 Task: Add The Butcher Shop Uncured Turkey Bacon to the cart.
Action: Mouse pressed left at (27, 80)
Screenshot: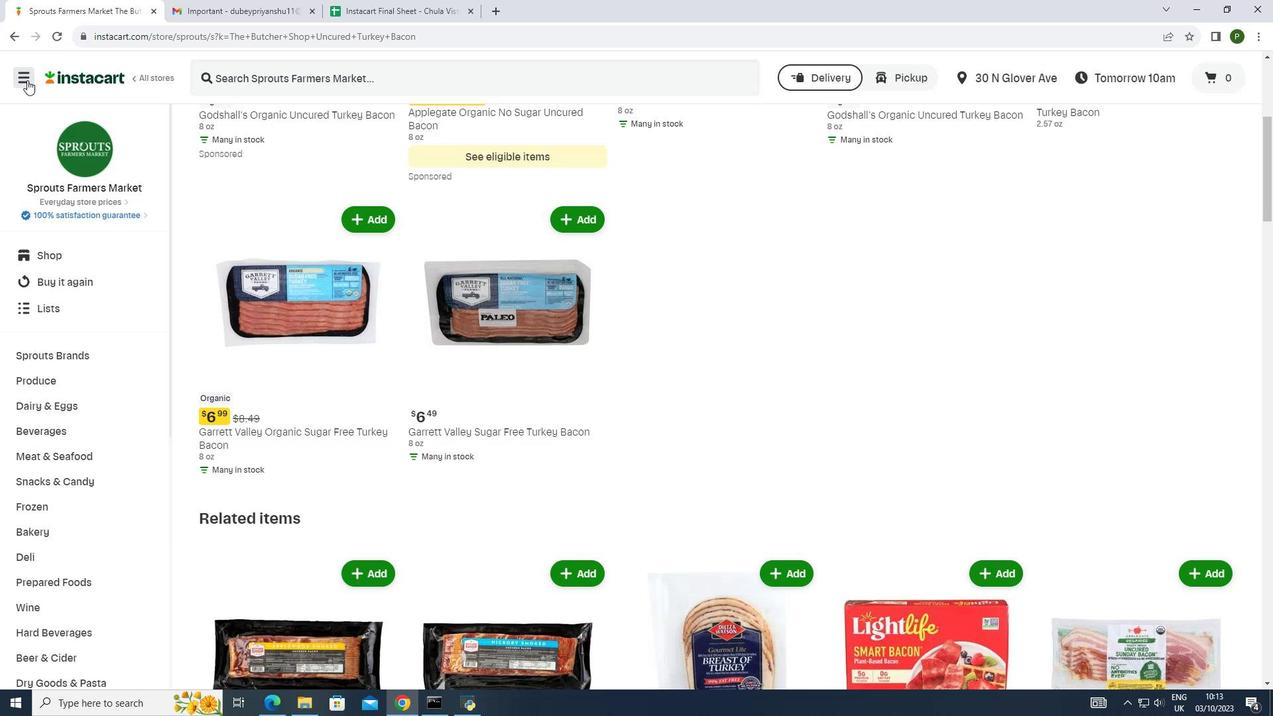 
Action: Mouse moved to (32, 346)
Screenshot: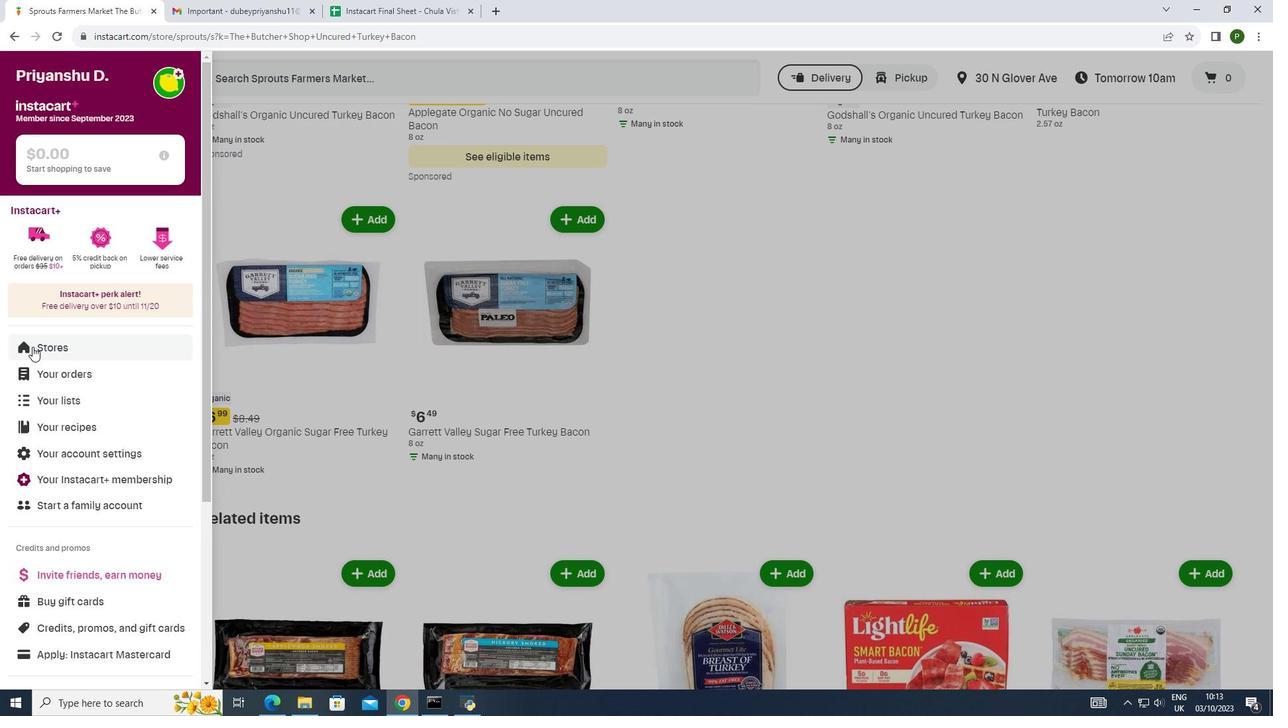 
Action: Mouse pressed left at (32, 346)
Screenshot: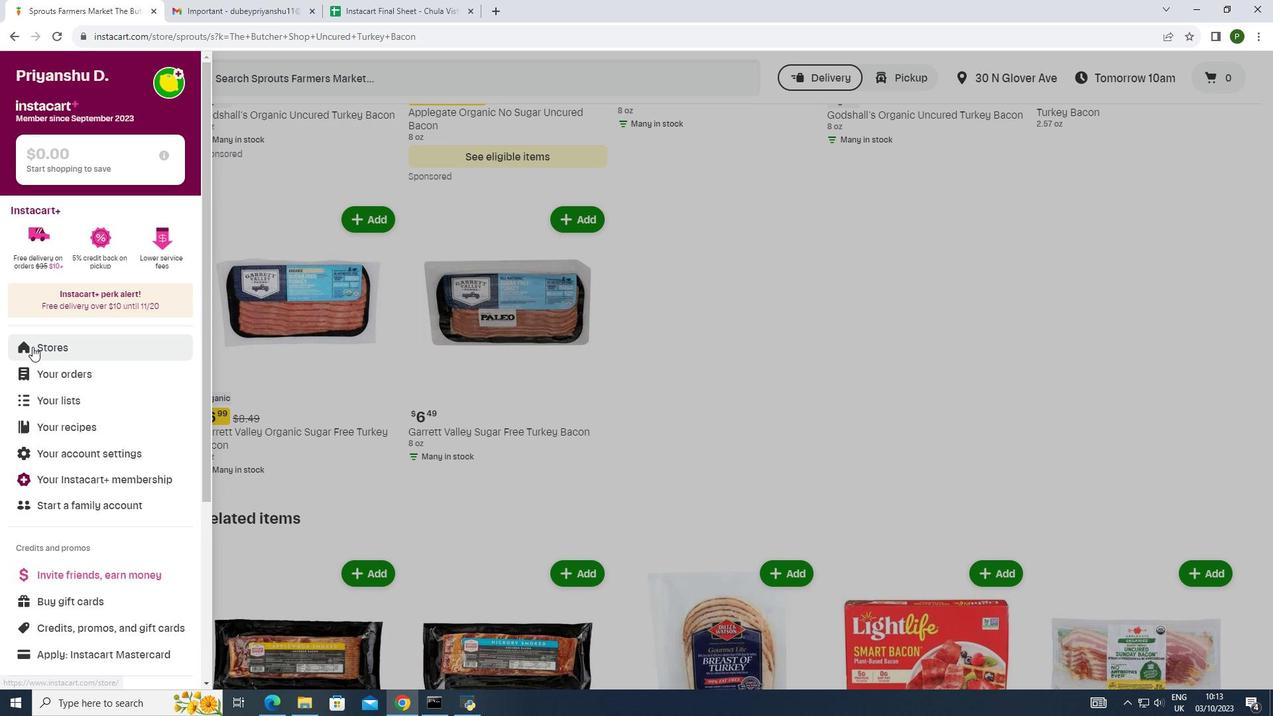 
Action: Mouse moved to (289, 133)
Screenshot: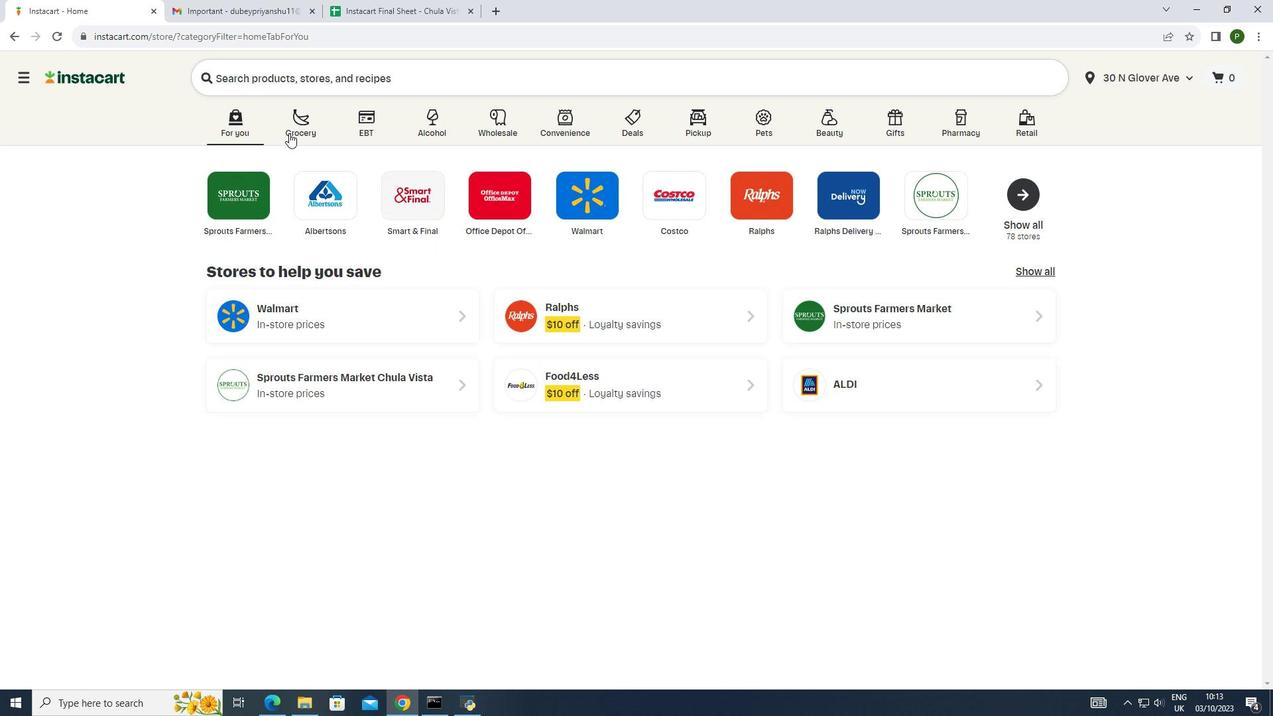 
Action: Mouse pressed left at (289, 133)
Screenshot: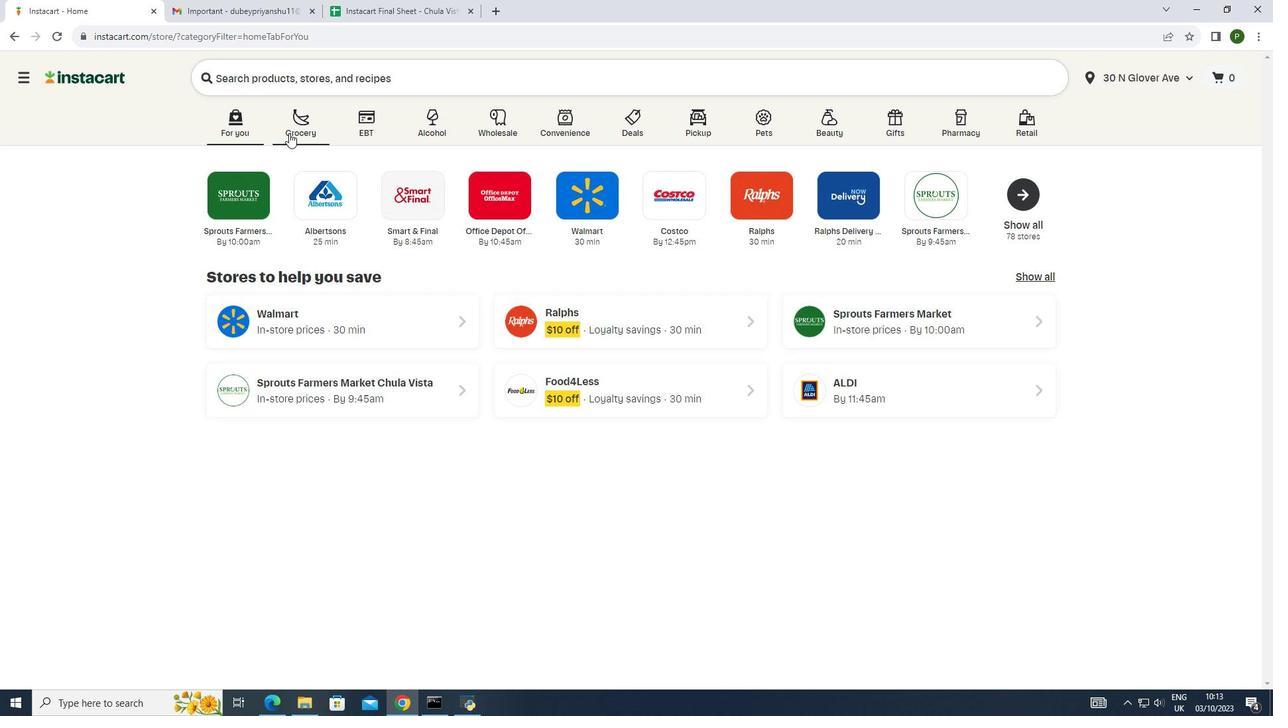 
Action: Mouse moved to (681, 194)
Screenshot: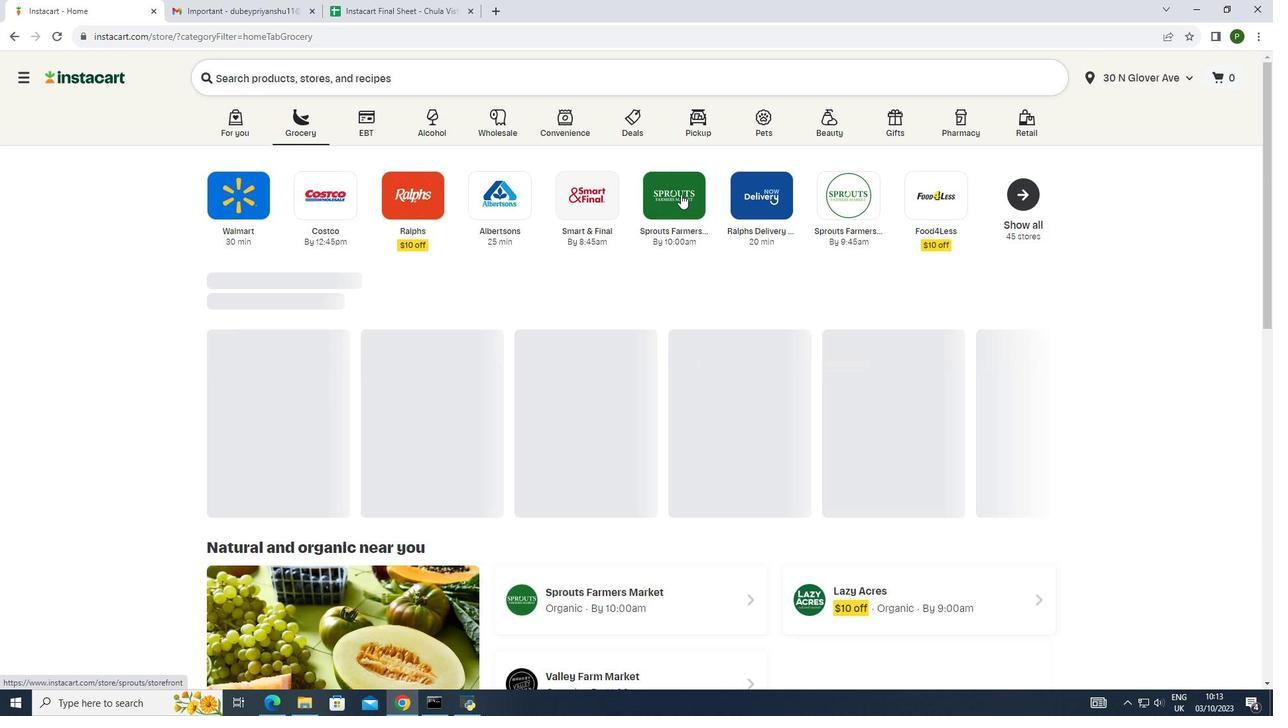 
Action: Mouse pressed left at (681, 194)
Screenshot: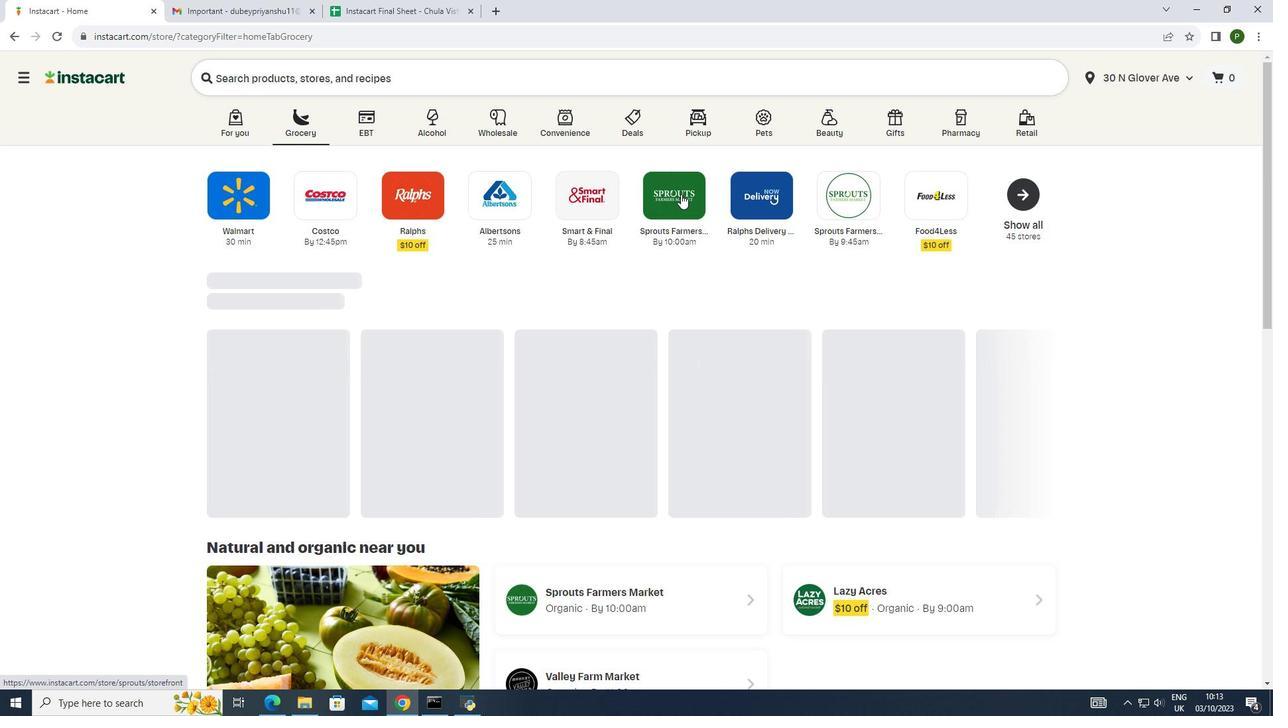 
Action: Mouse moved to (84, 350)
Screenshot: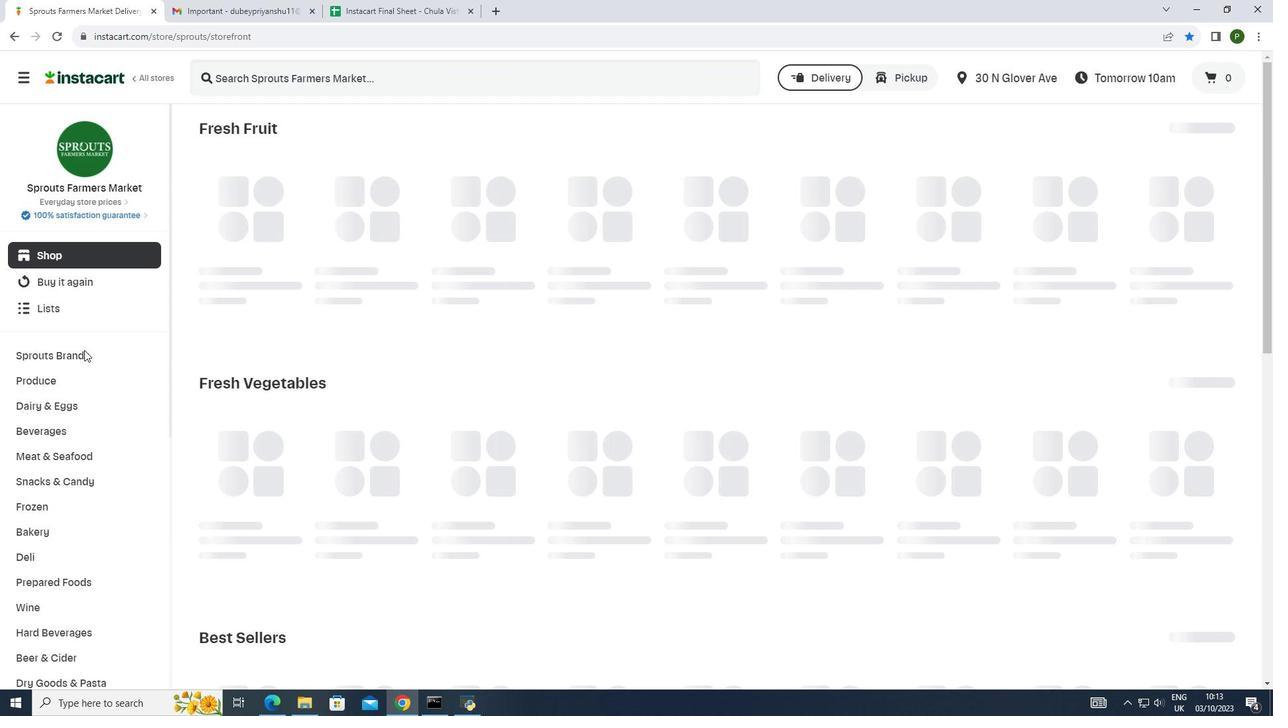 
Action: Mouse pressed left at (84, 350)
Screenshot: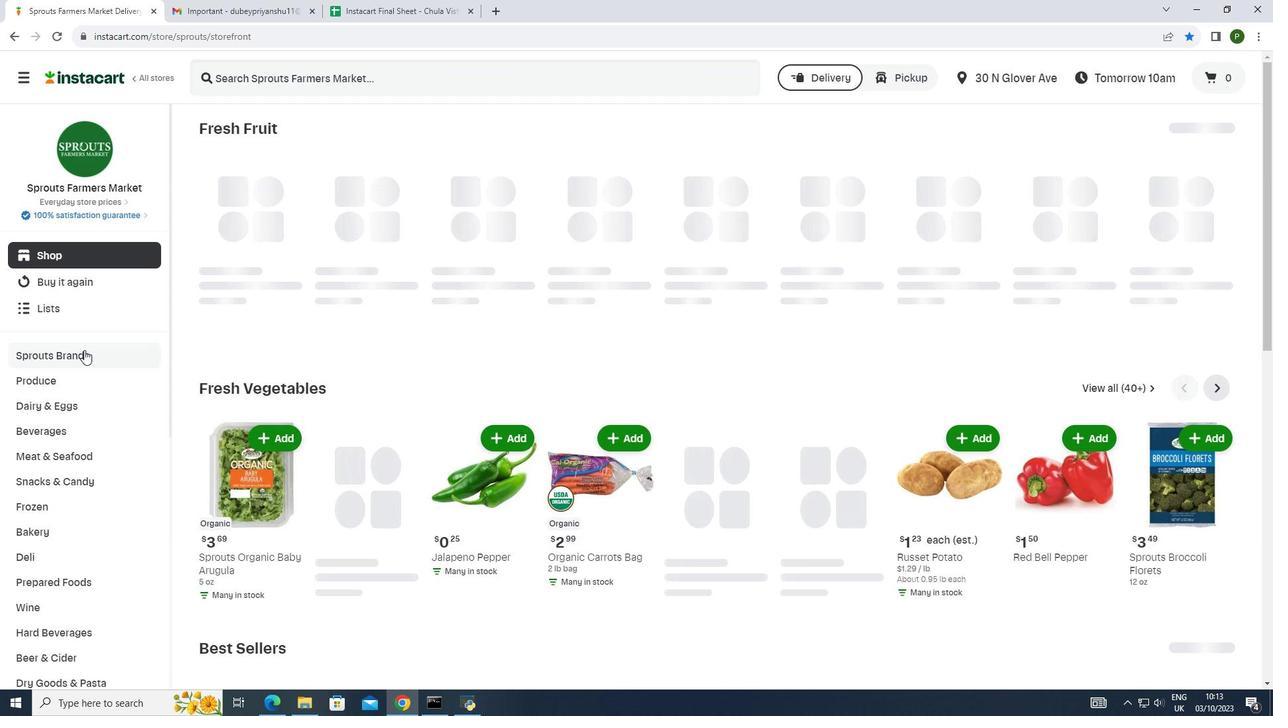 
Action: Mouse moved to (70, 408)
Screenshot: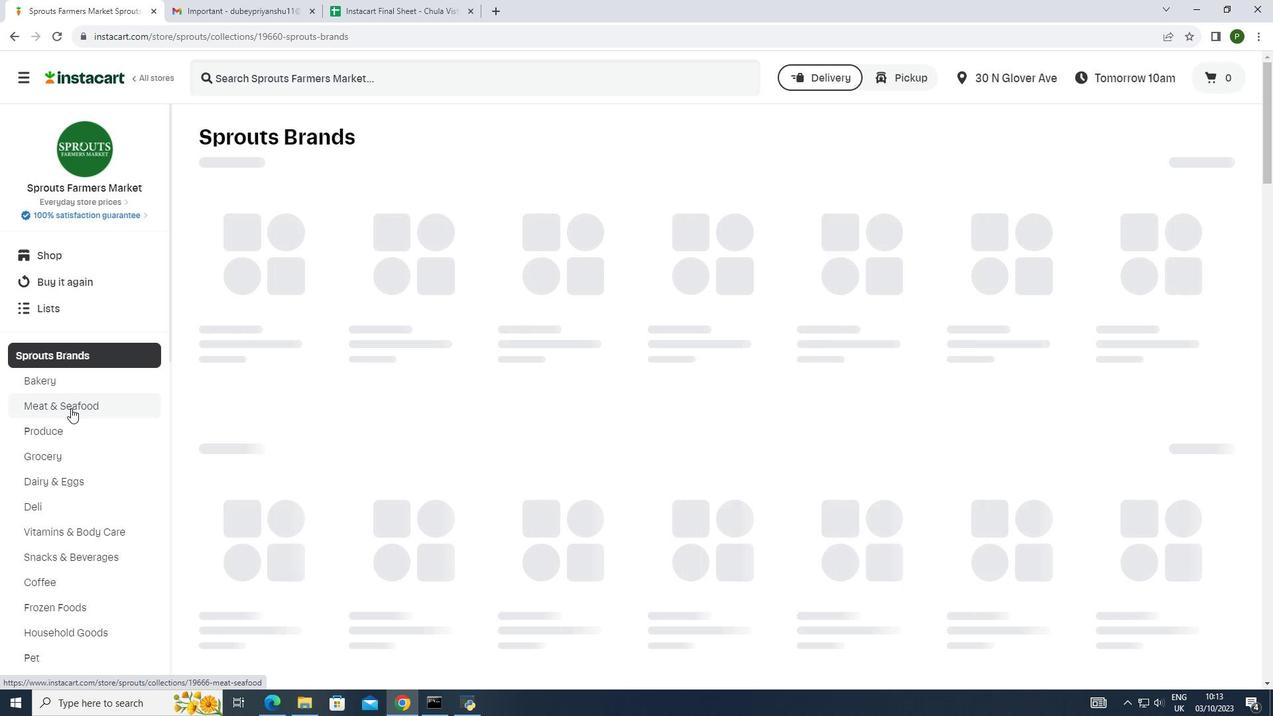 
Action: Mouse pressed left at (70, 408)
Screenshot: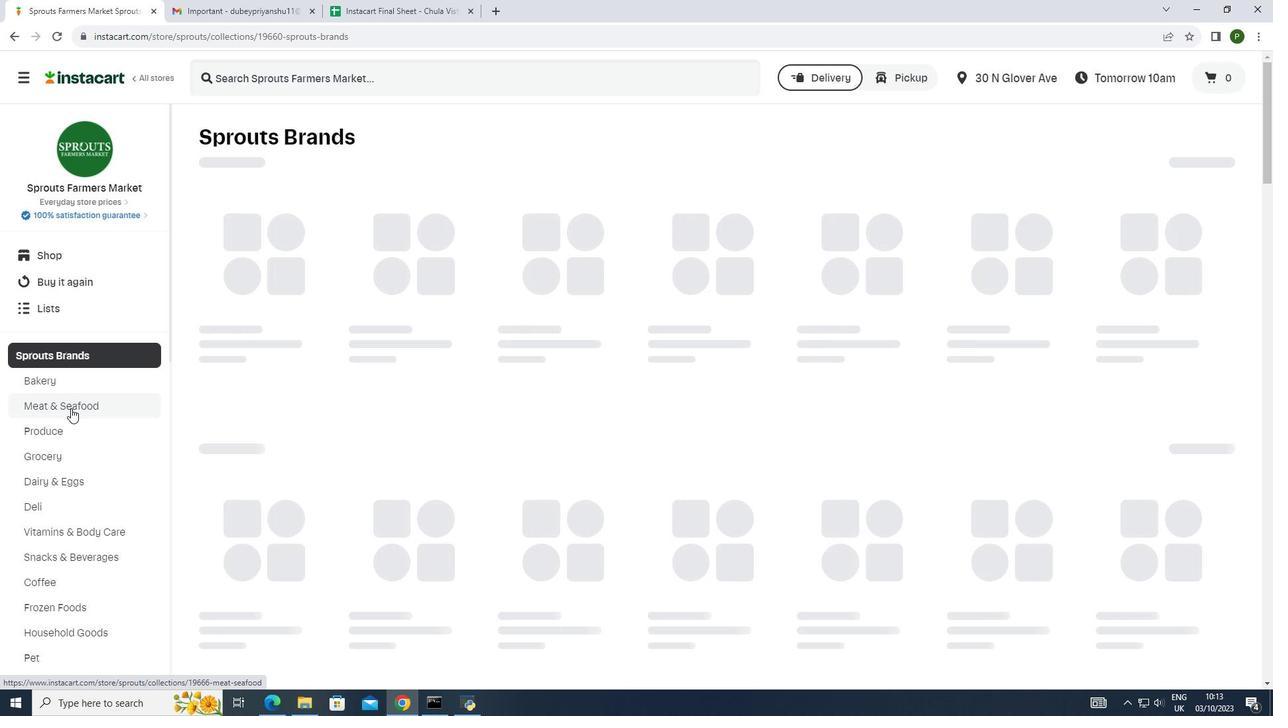 
Action: Mouse moved to (303, 283)
Screenshot: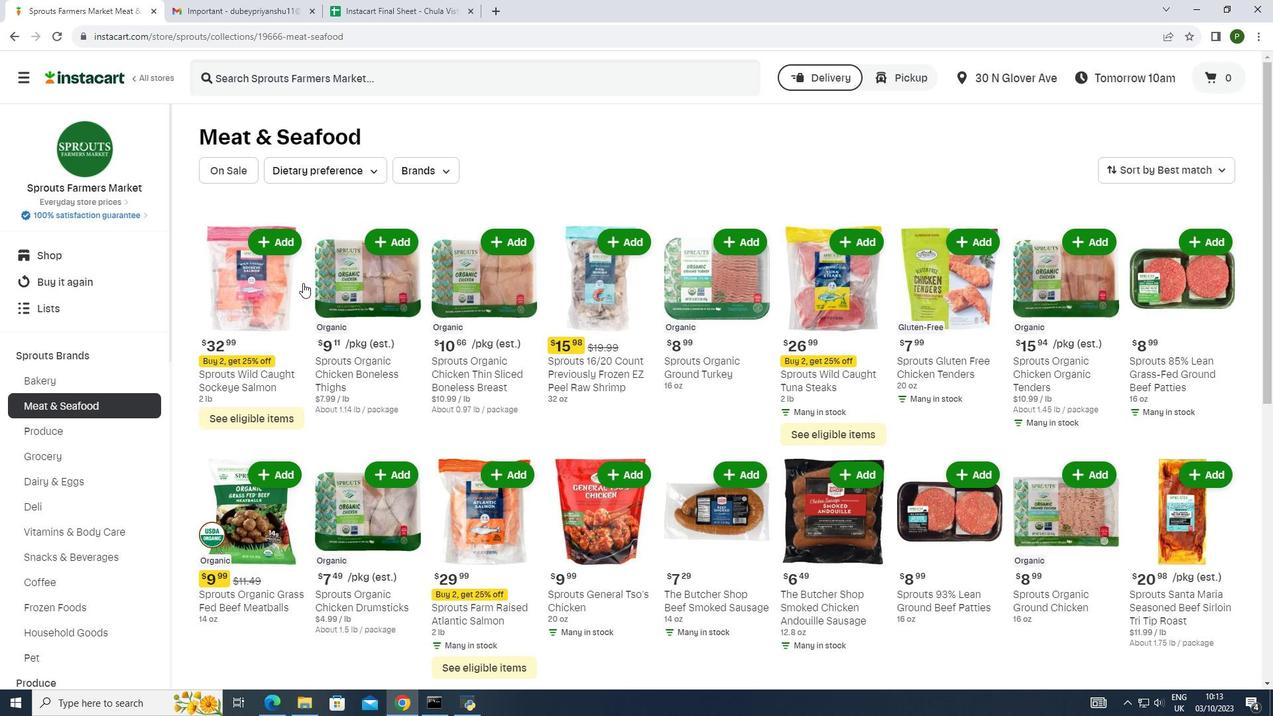 
Action: Mouse scrolled (303, 282) with delta (0, 0)
Screenshot: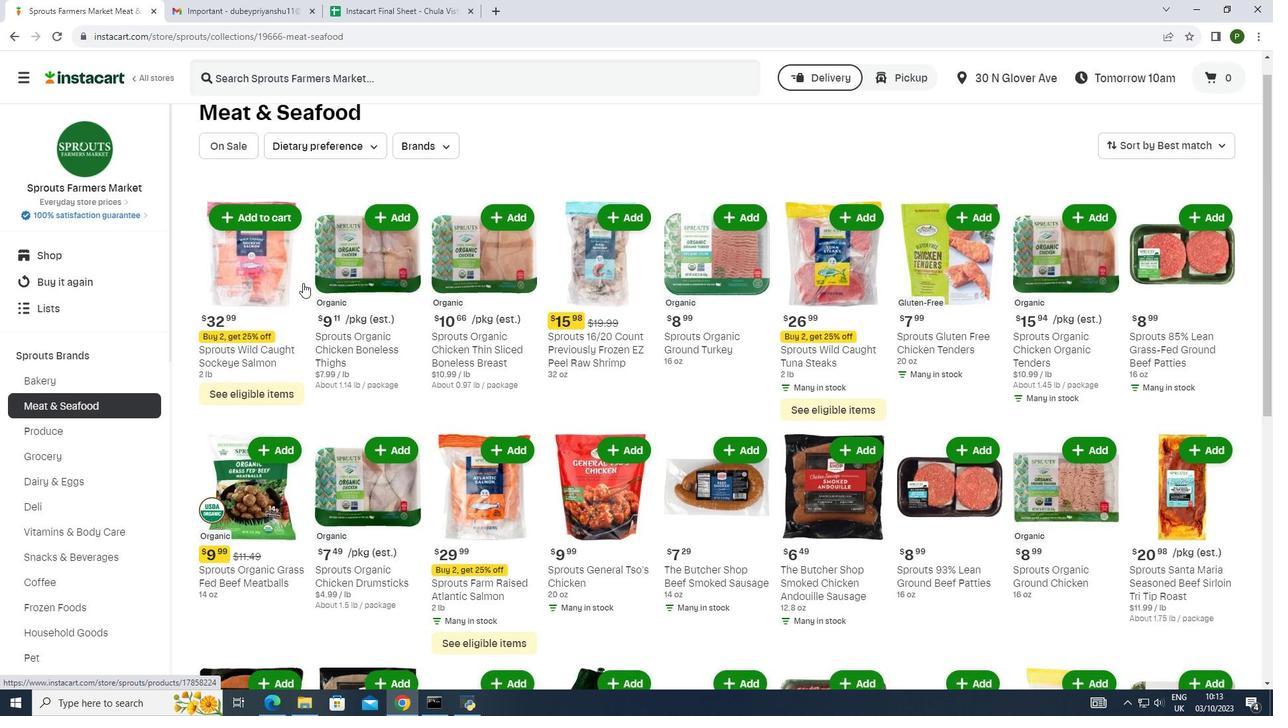 
Action: Mouse scrolled (303, 282) with delta (0, 0)
Screenshot: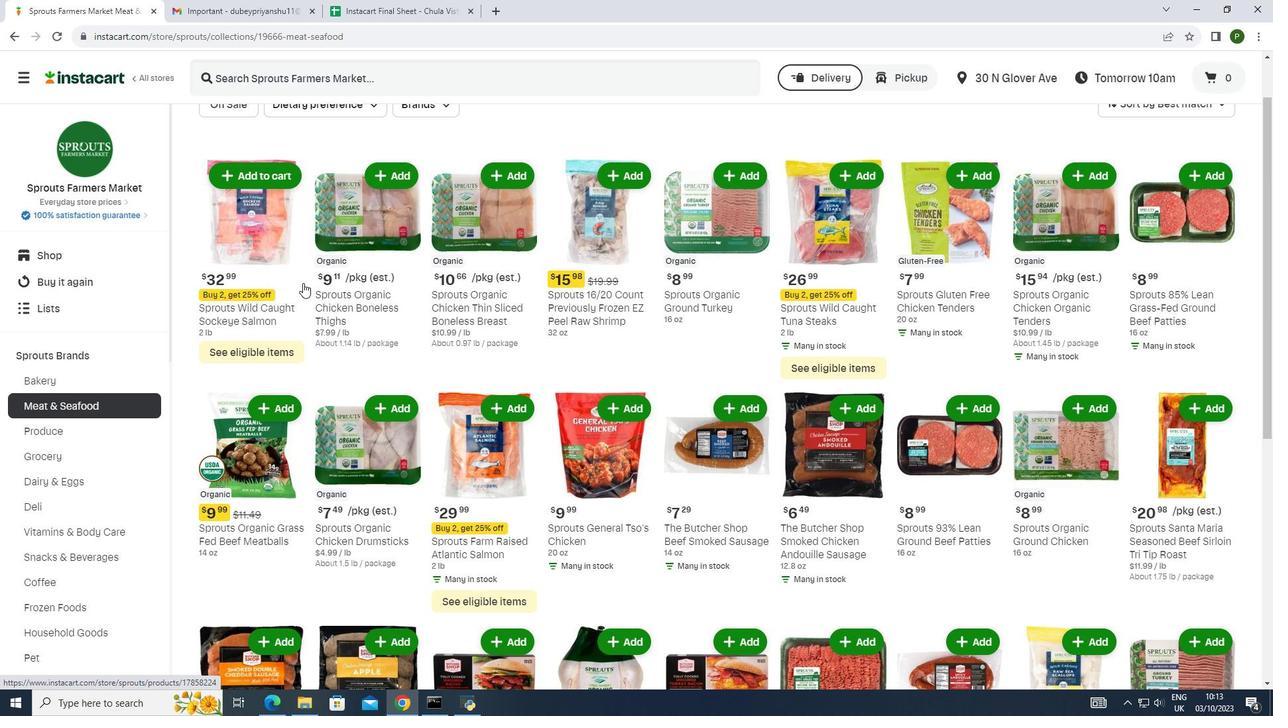 
Action: Mouse scrolled (303, 282) with delta (0, 0)
Screenshot: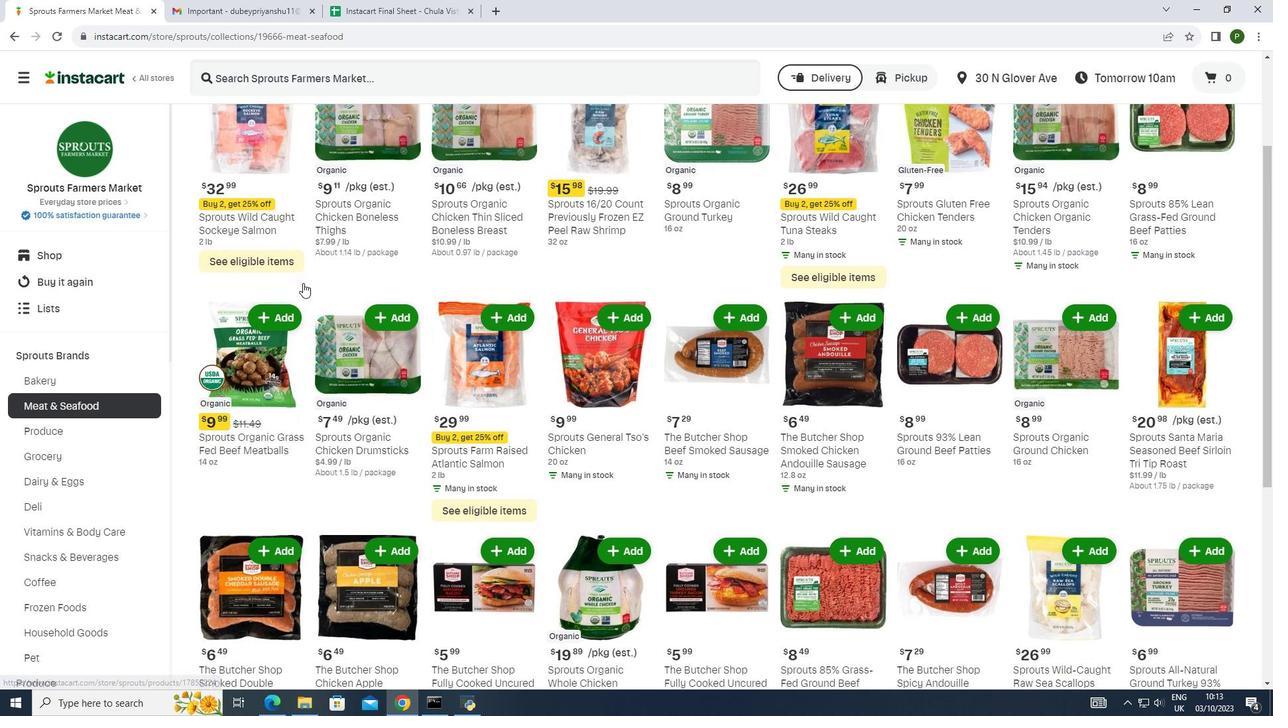 
Action: Mouse scrolled (303, 282) with delta (0, 0)
Screenshot: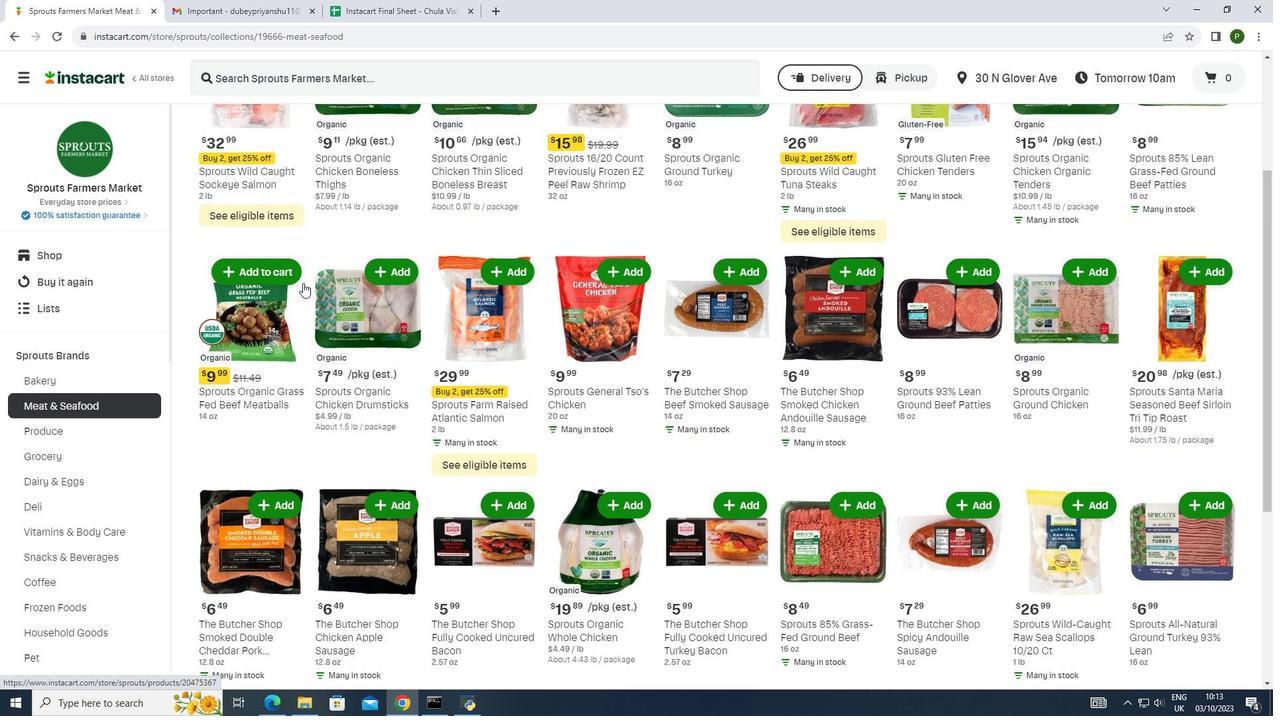 
Action: Mouse moved to (316, 300)
Screenshot: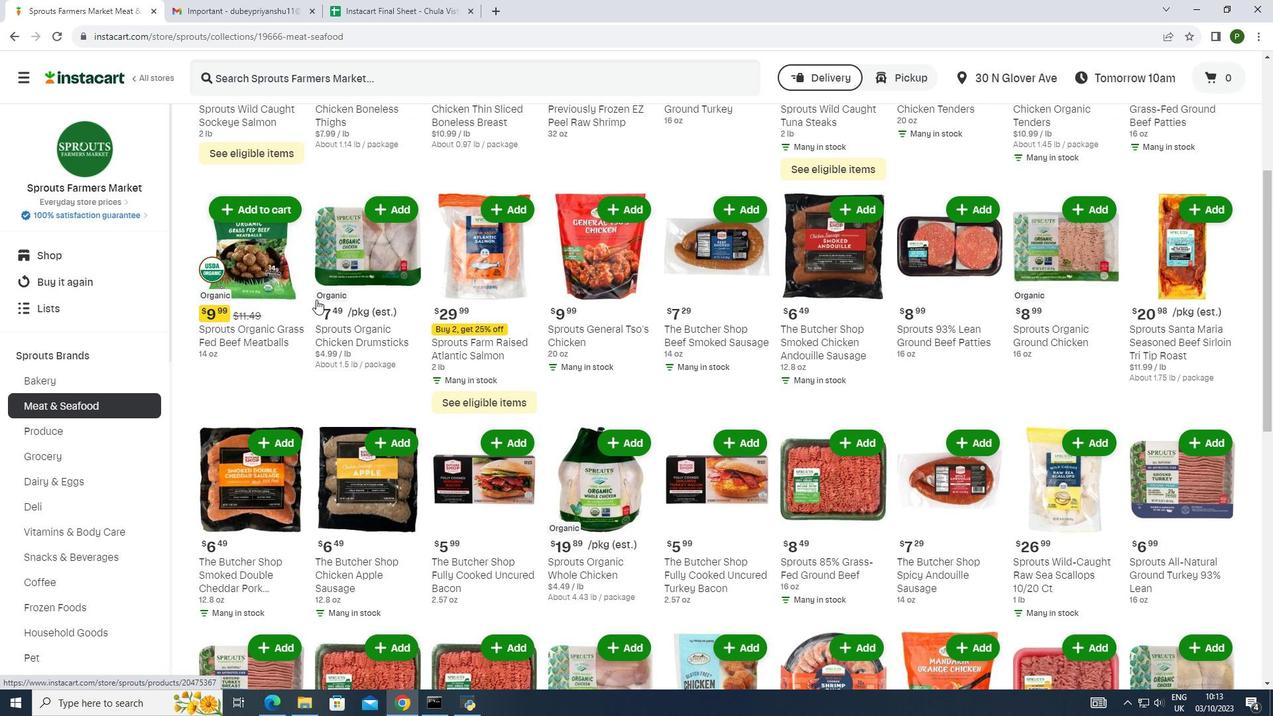 
Action: Mouse scrolled (316, 299) with delta (0, 0)
Screenshot: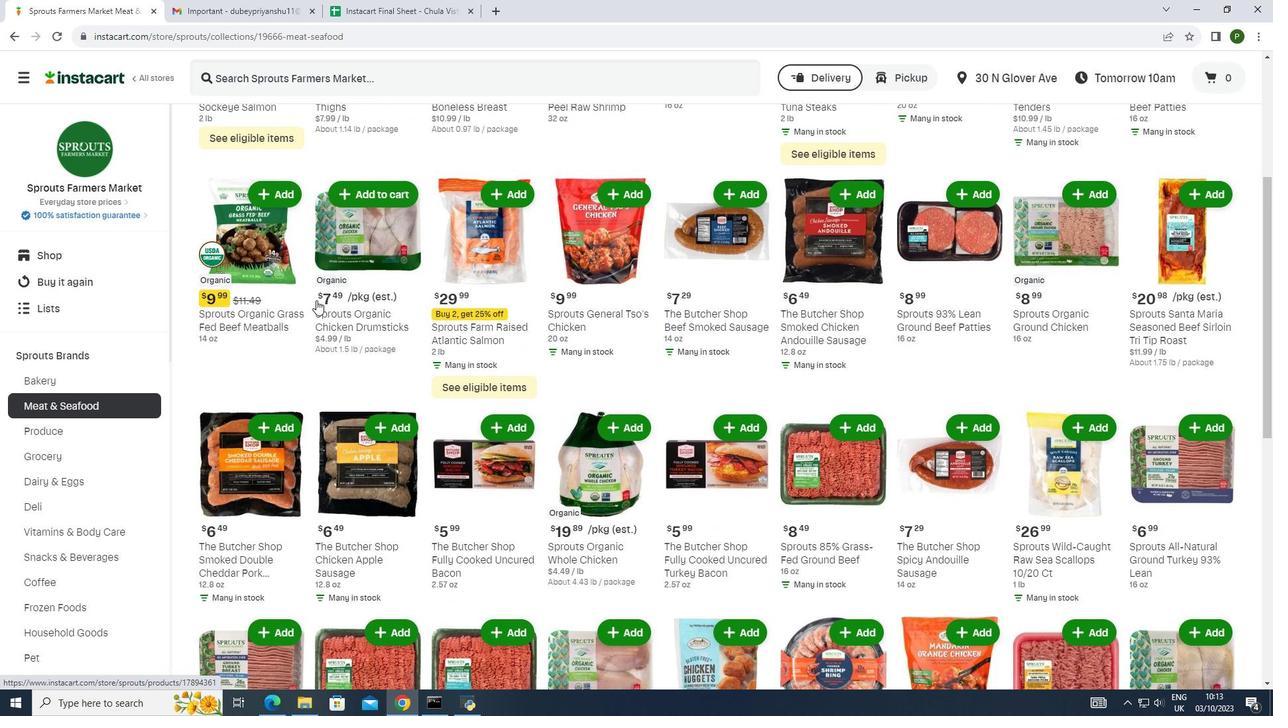 
Action: Mouse moved to (316, 305)
Screenshot: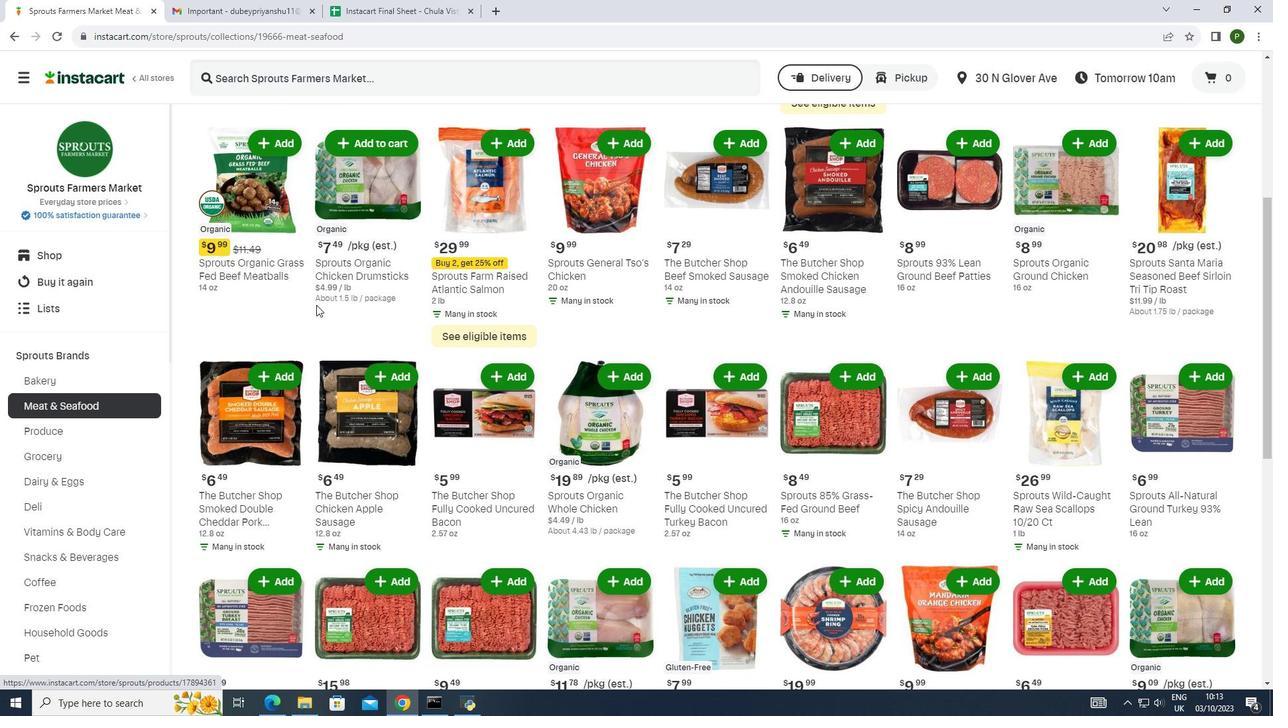 
Action: Mouse scrolled (316, 304) with delta (0, 0)
Screenshot: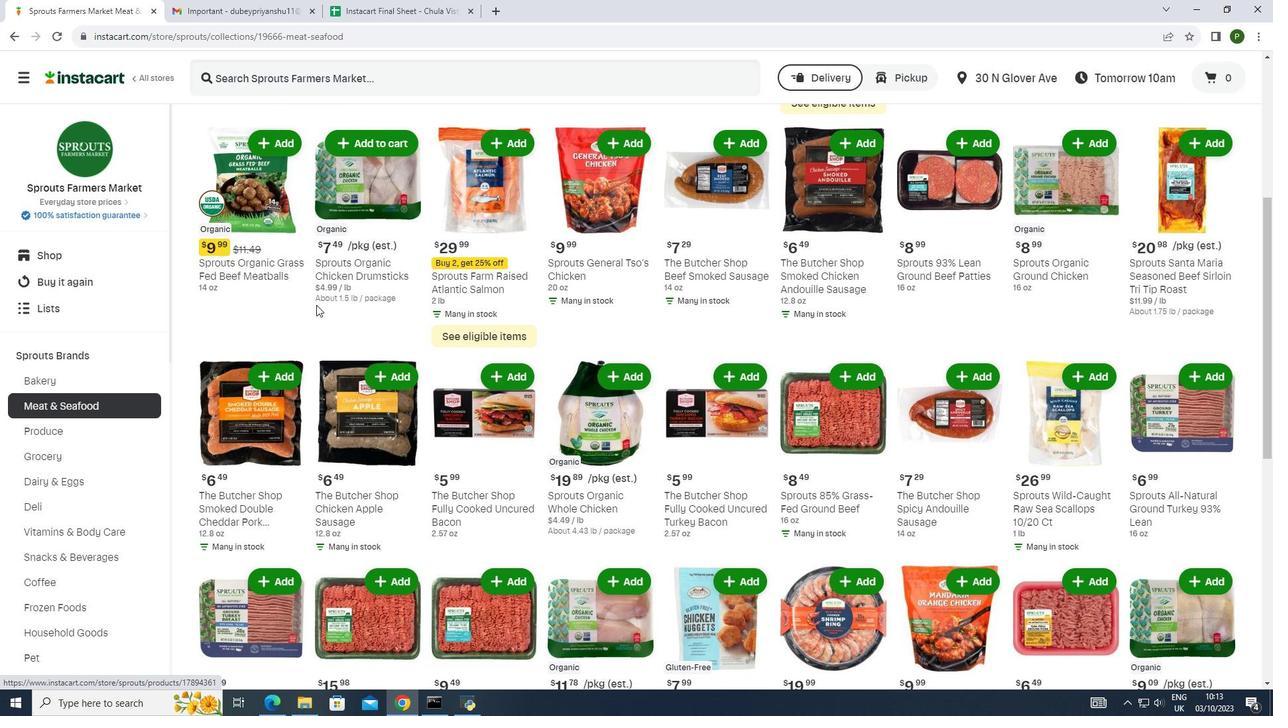 
Action: Mouse moved to (313, 315)
Screenshot: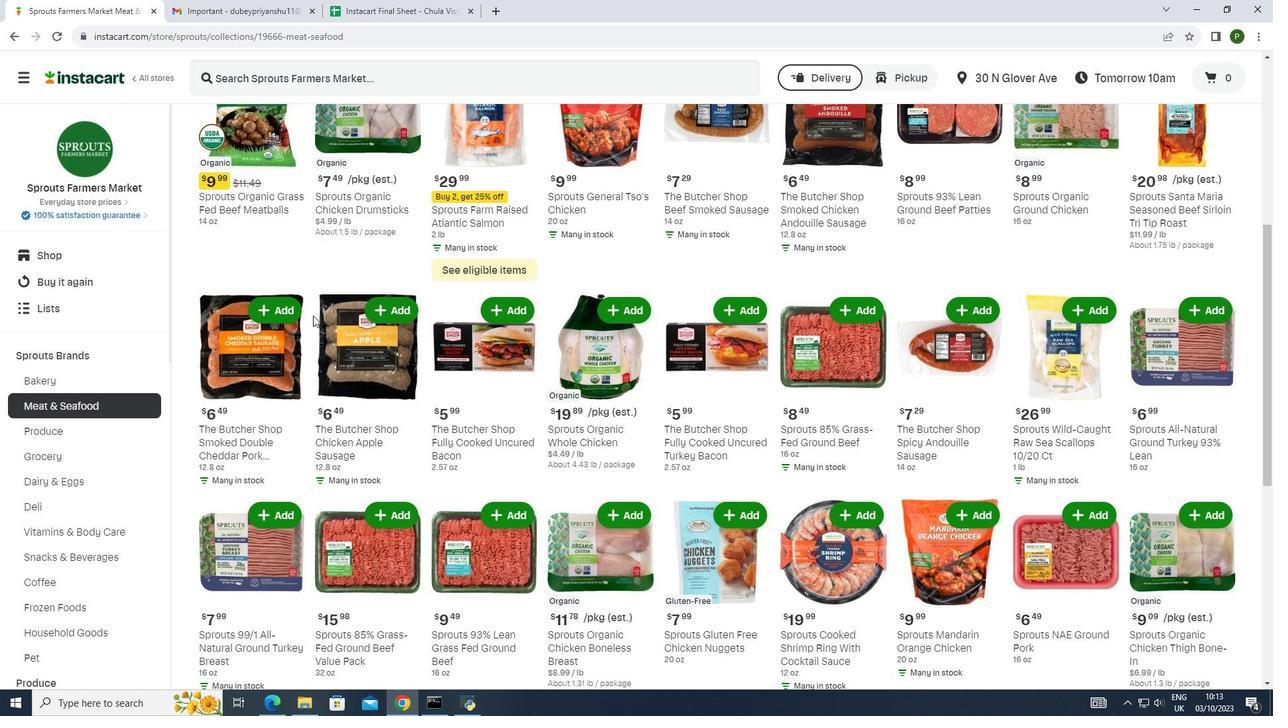 
Action: Mouse scrolled (313, 315) with delta (0, 0)
Screenshot: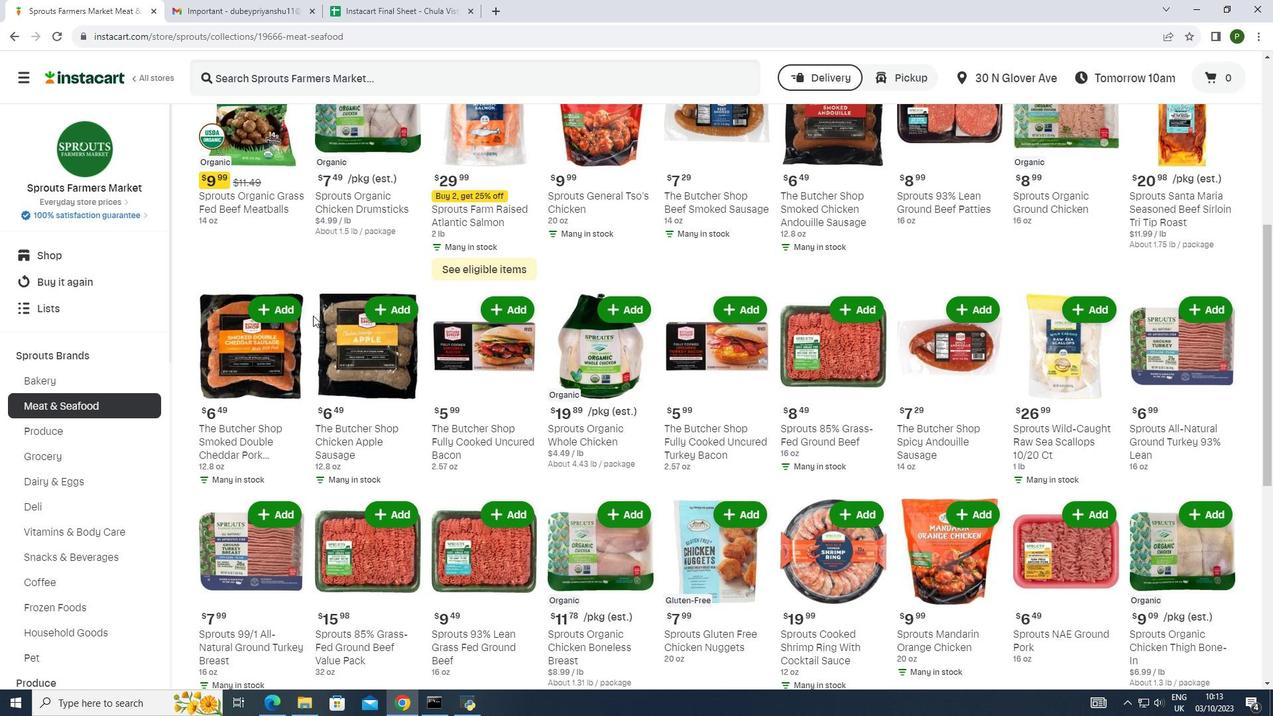 
Action: Mouse scrolled (313, 315) with delta (0, 0)
Screenshot: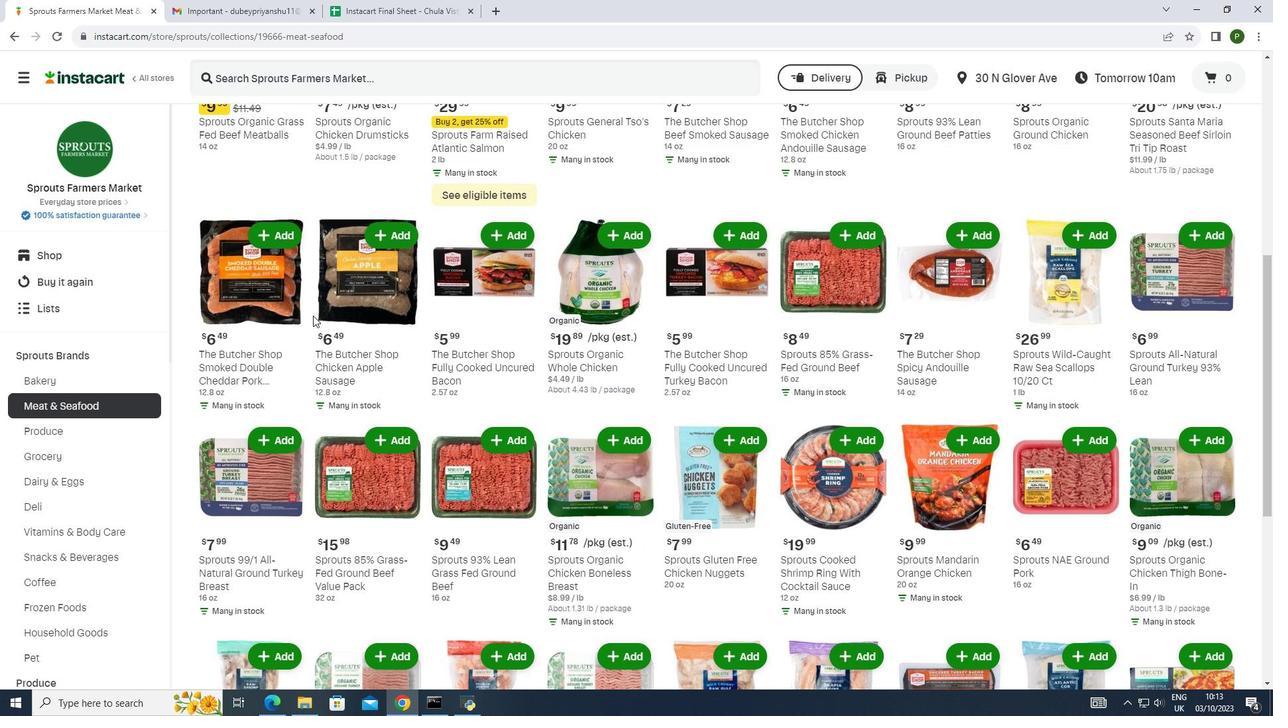 
Action: Mouse scrolled (313, 315) with delta (0, 0)
Screenshot: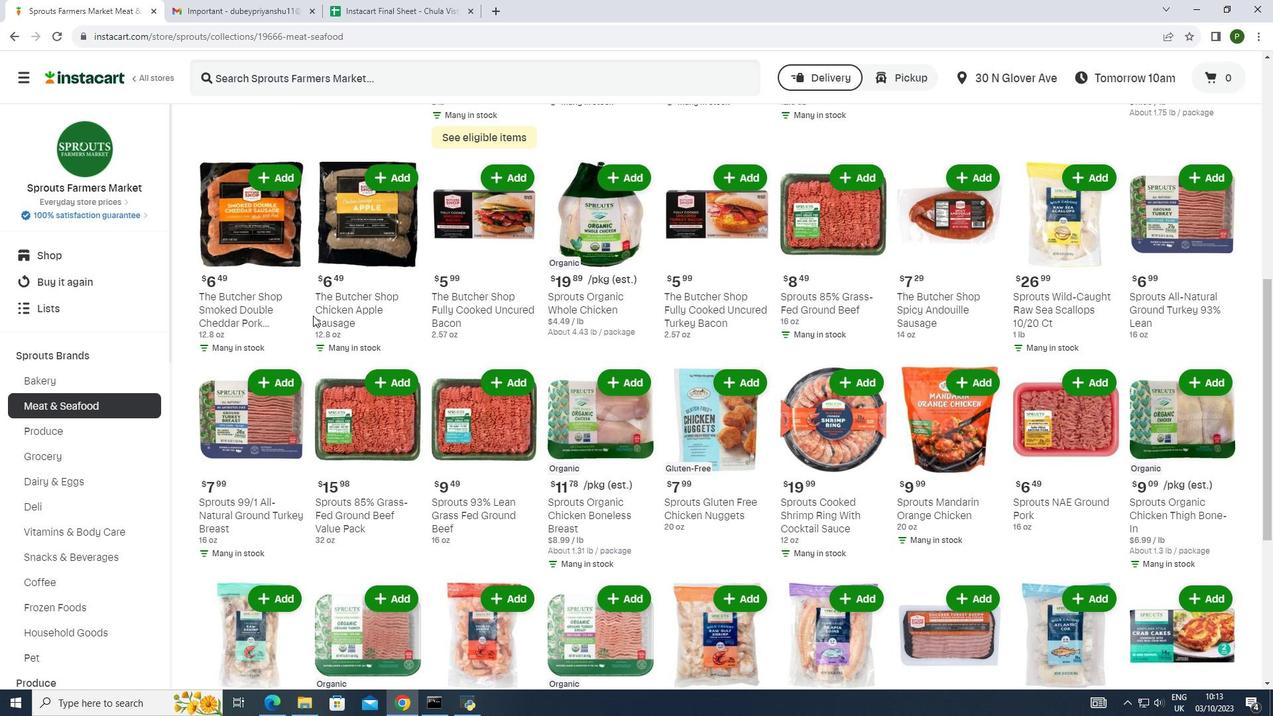 
Action: Mouse scrolled (313, 315) with delta (0, 0)
Screenshot: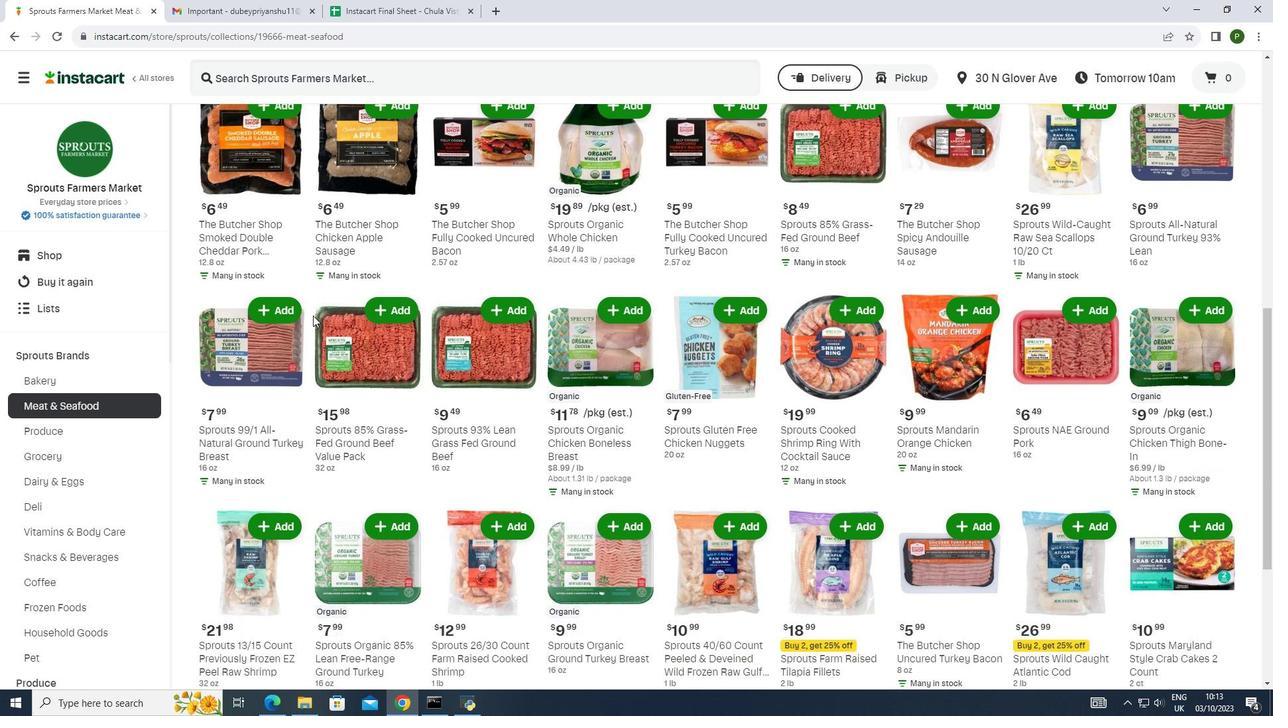 
Action: Mouse scrolled (313, 315) with delta (0, 0)
Screenshot: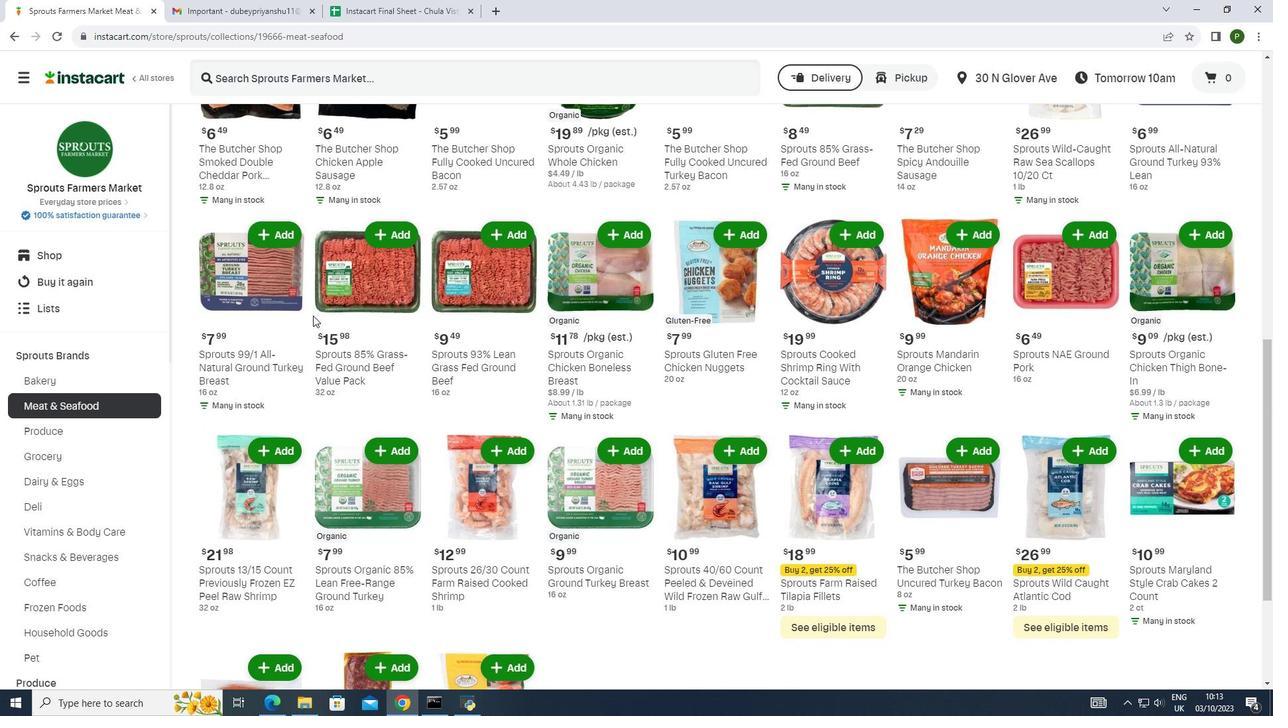 
Action: Mouse moved to (976, 397)
Screenshot: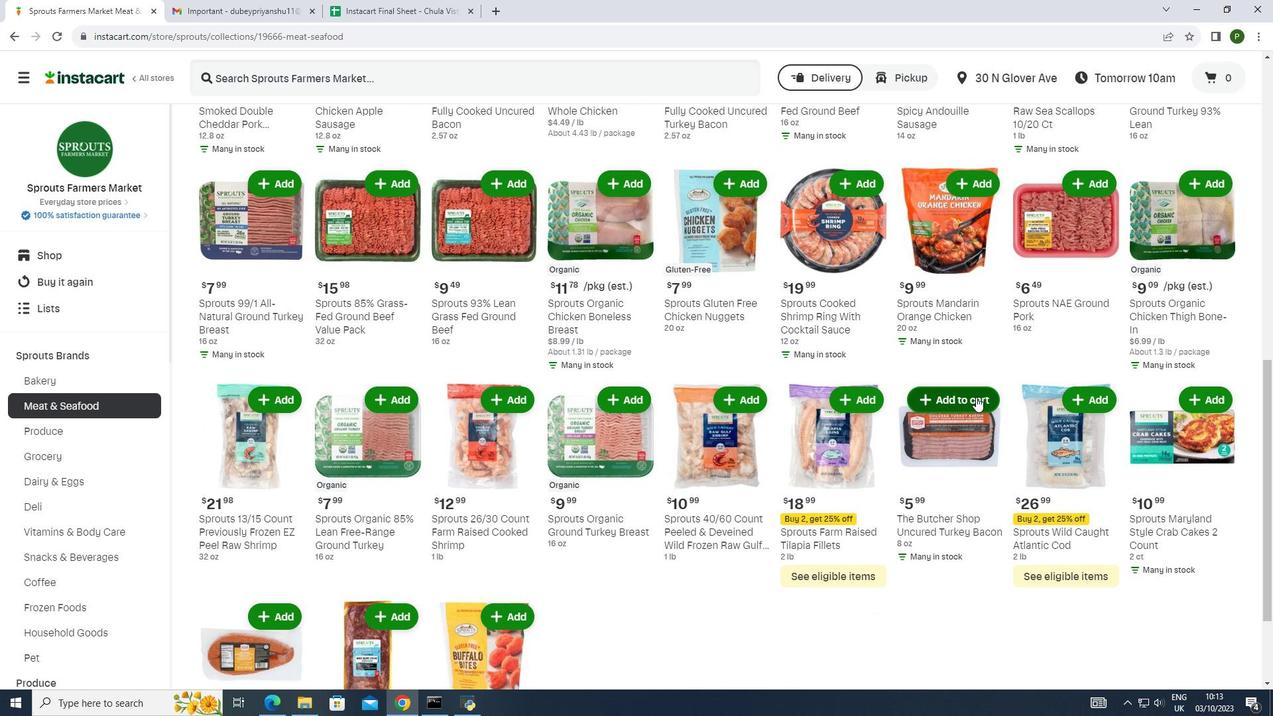 
Action: Mouse pressed left at (976, 397)
Screenshot: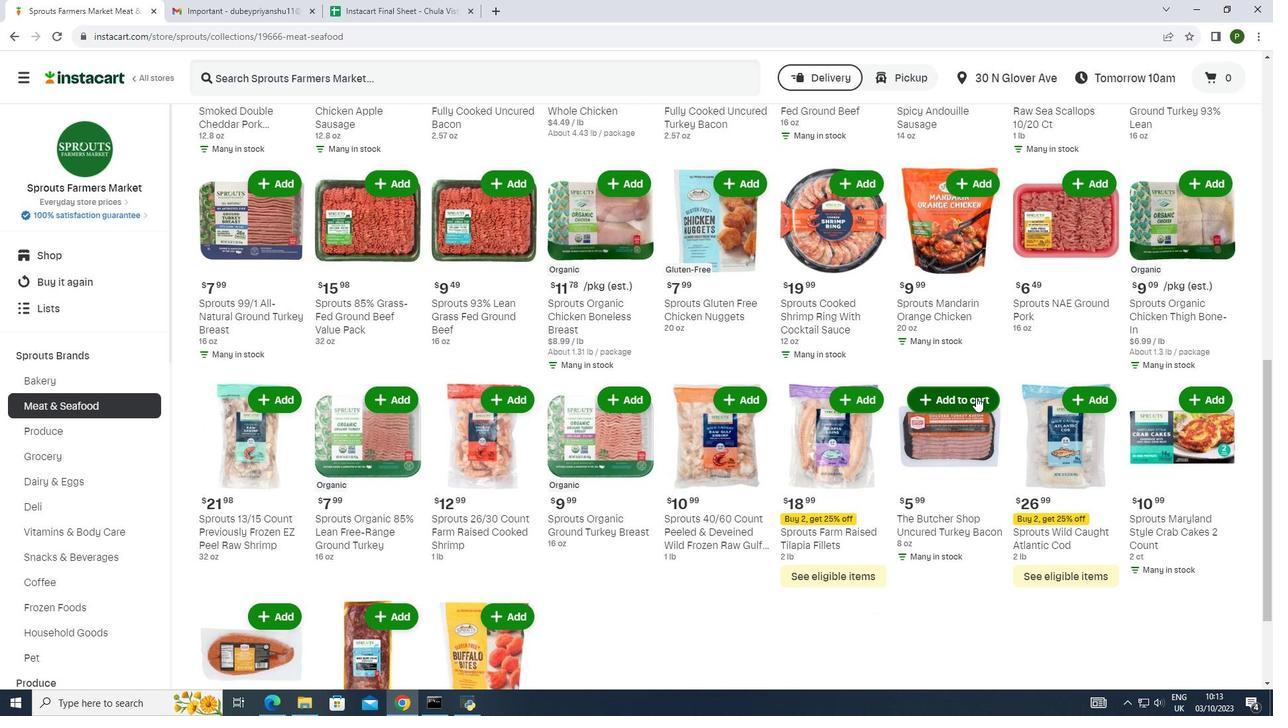 
Action: Mouse moved to (963, 399)
Screenshot: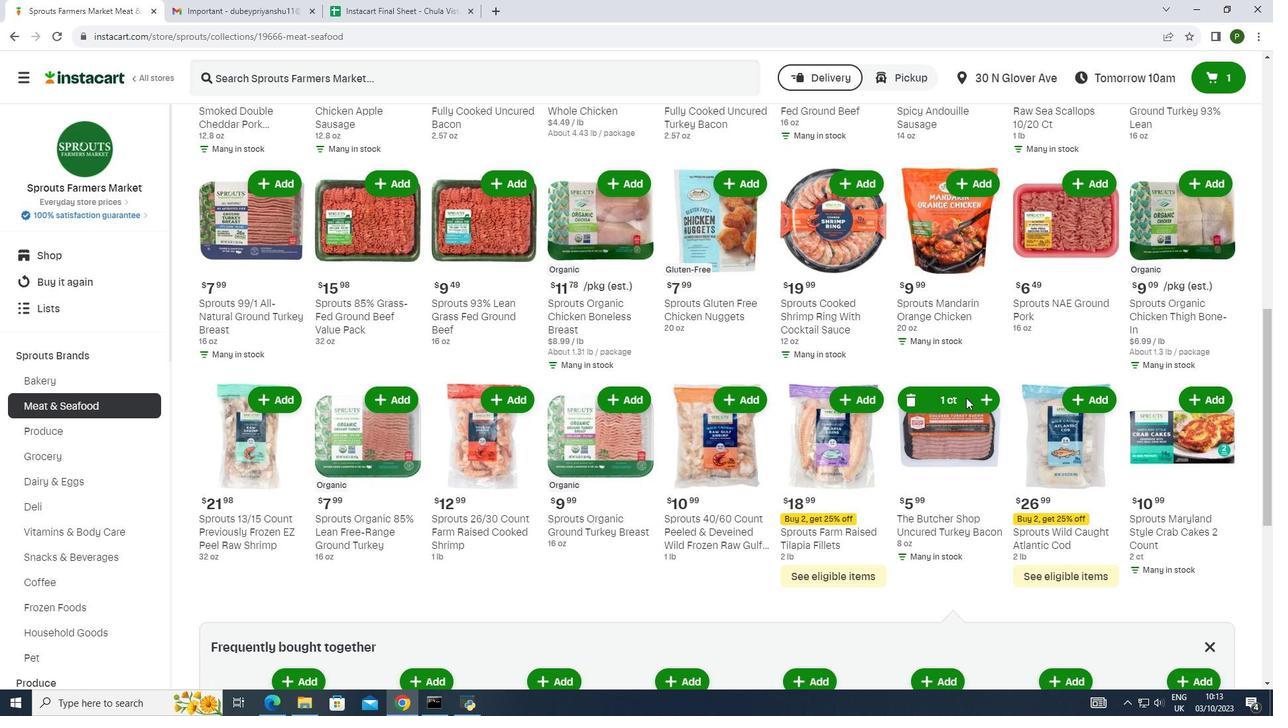 
